 Task: Fit the drawing page.
Action: Mouse moved to (88, 73)
Screenshot: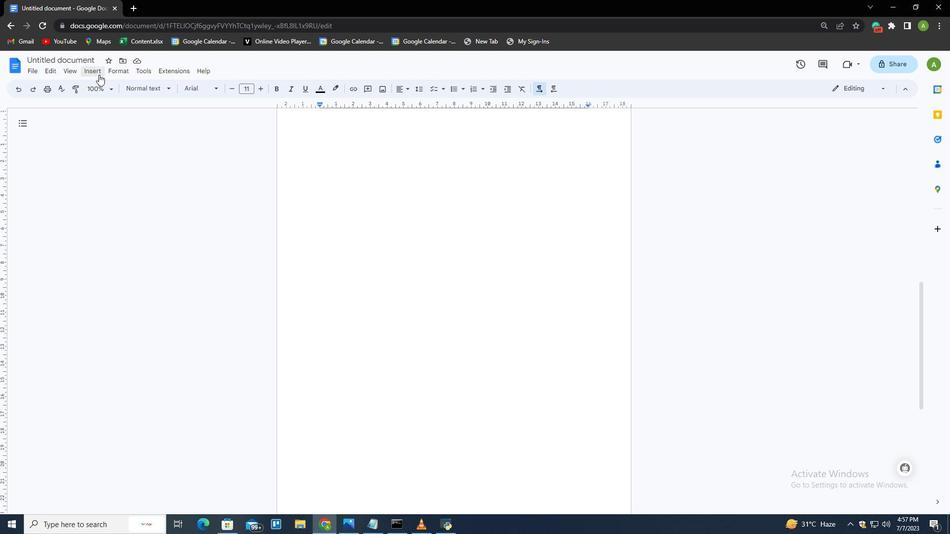 
Action: Mouse pressed left at (88, 73)
Screenshot: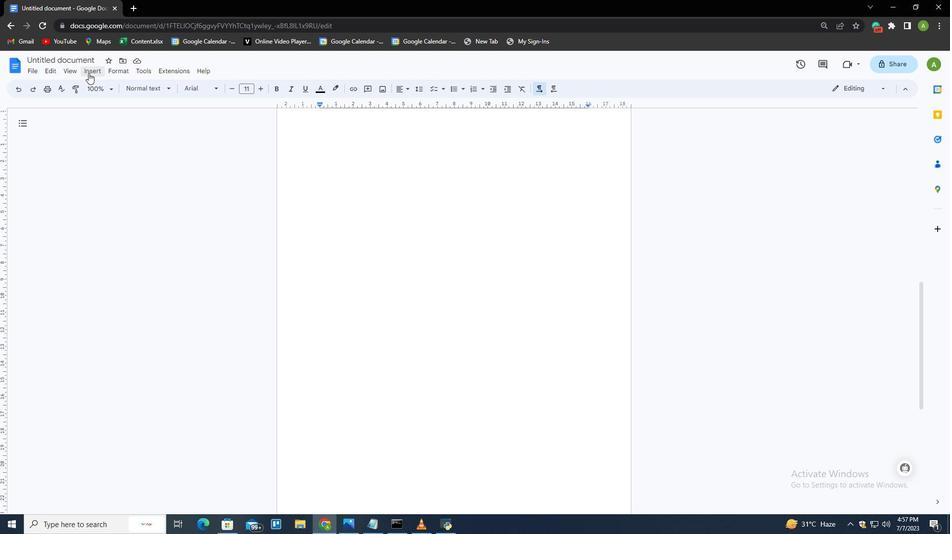
Action: Mouse moved to (114, 116)
Screenshot: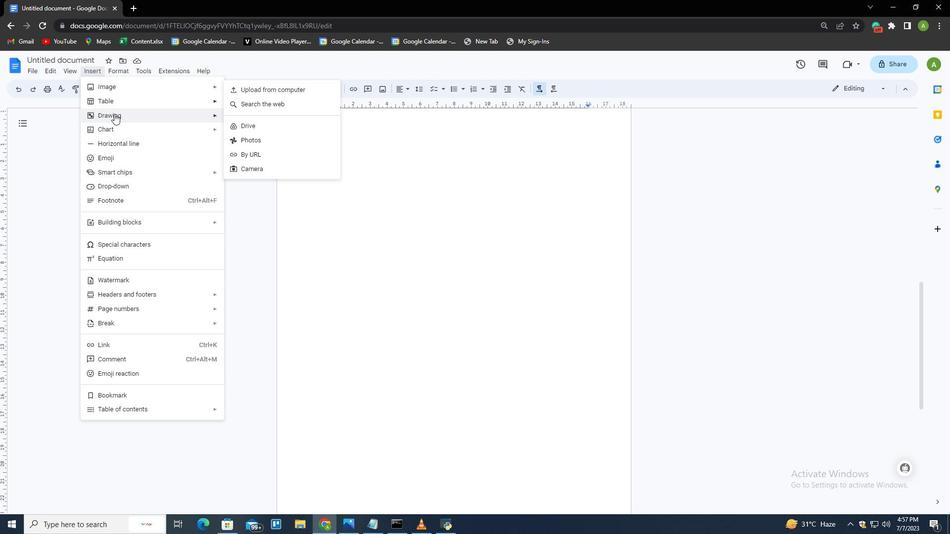 
Action: Mouse pressed left at (114, 116)
Screenshot: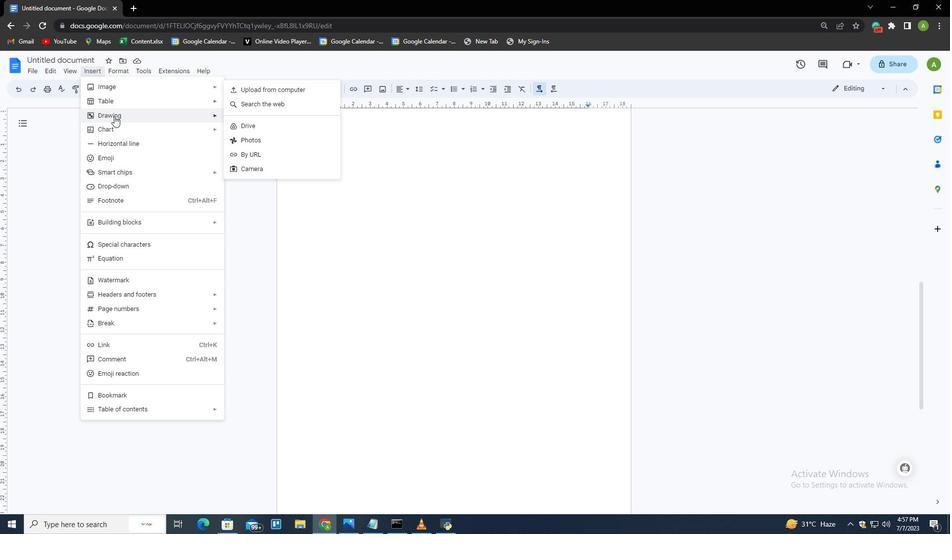 
Action: Mouse moved to (242, 120)
Screenshot: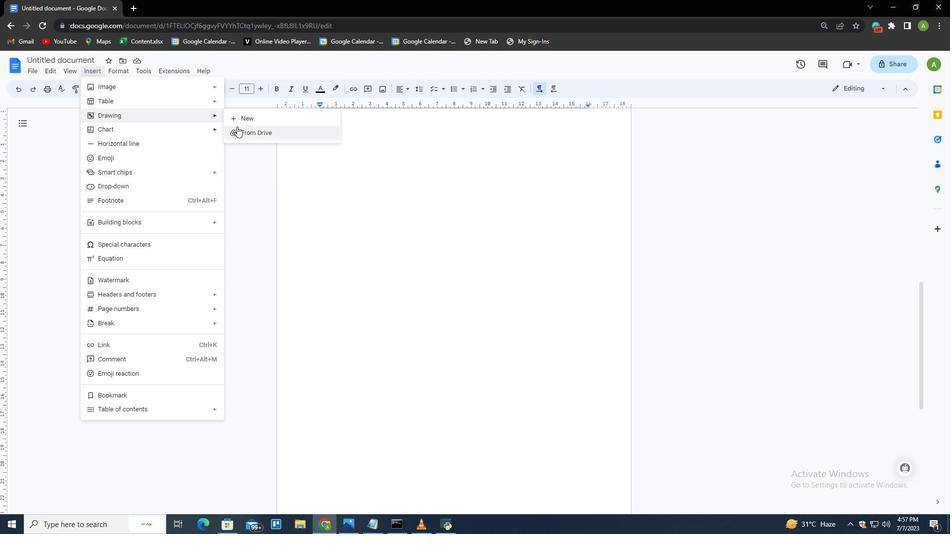 
Action: Mouse pressed left at (242, 120)
Screenshot: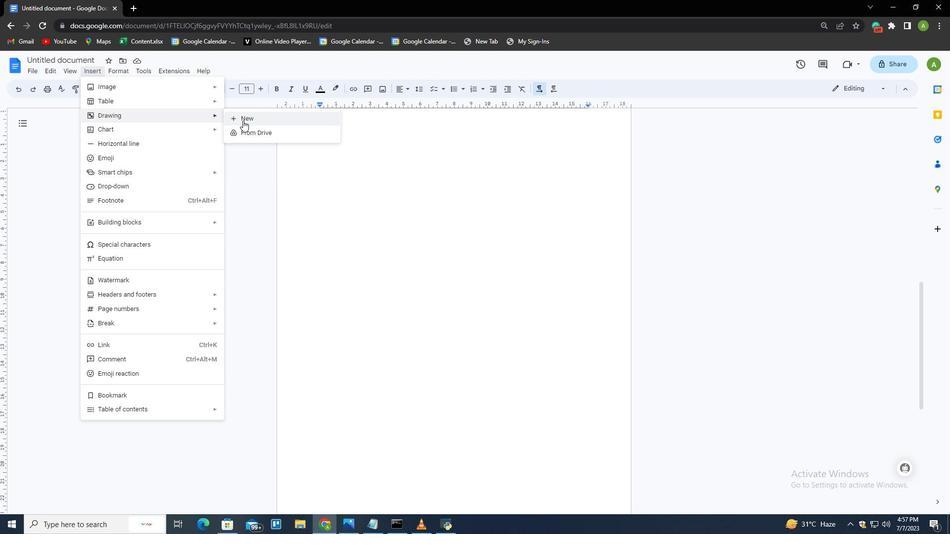 
Action: Mouse moved to (314, 110)
Screenshot: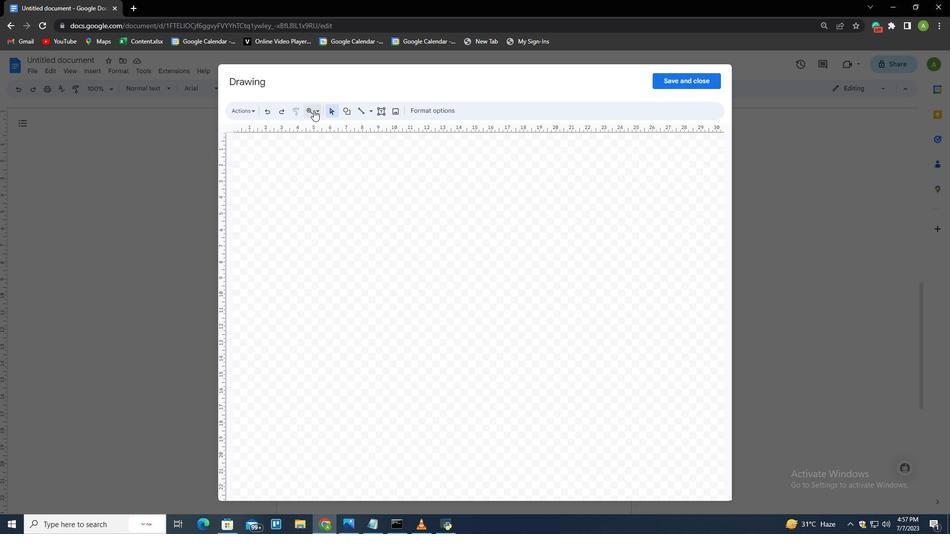 
Action: Mouse pressed left at (314, 110)
Screenshot: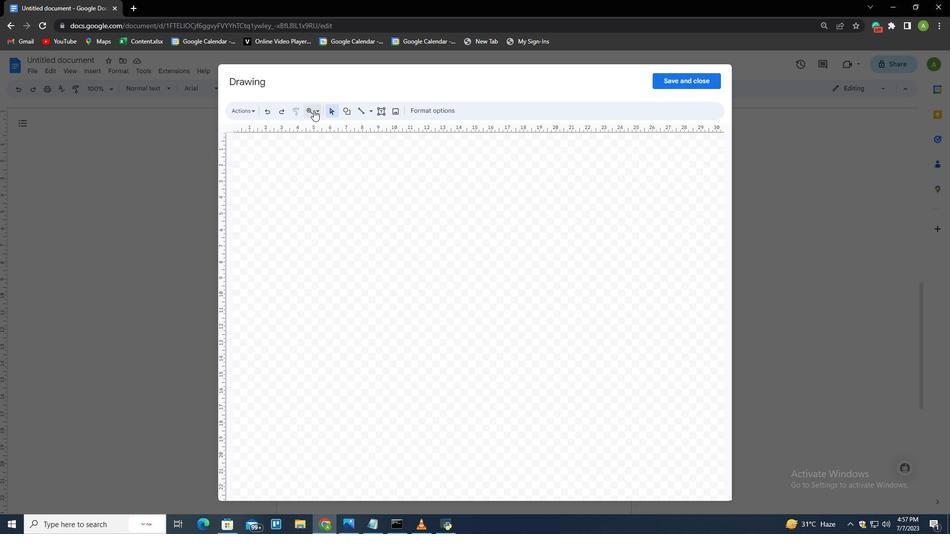 
Action: Mouse moved to (343, 203)
Screenshot: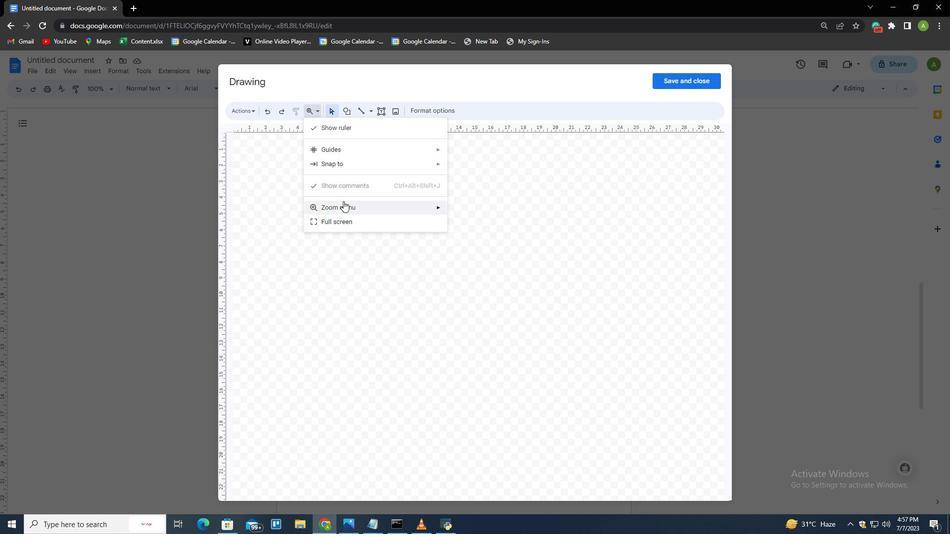 
Action: Mouse pressed left at (343, 203)
Screenshot: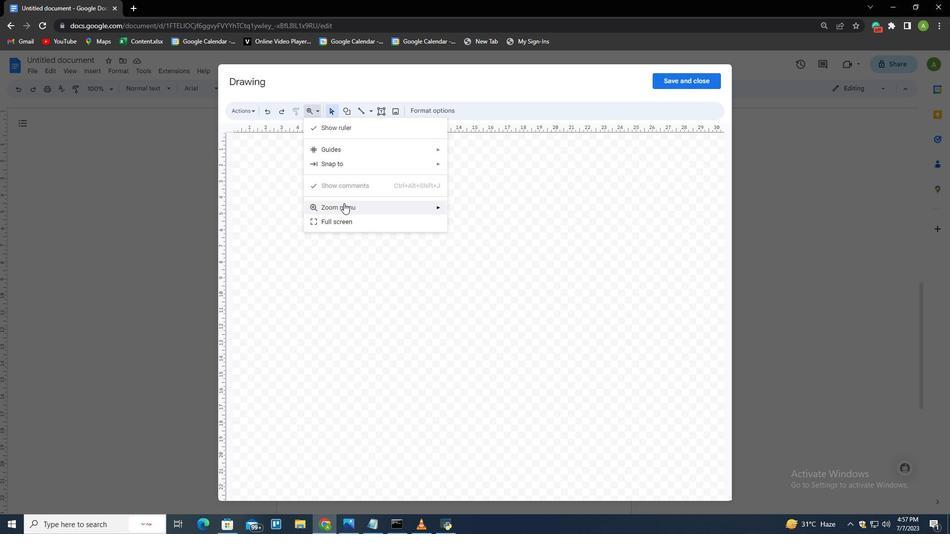 
Action: Mouse moved to (460, 211)
Screenshot: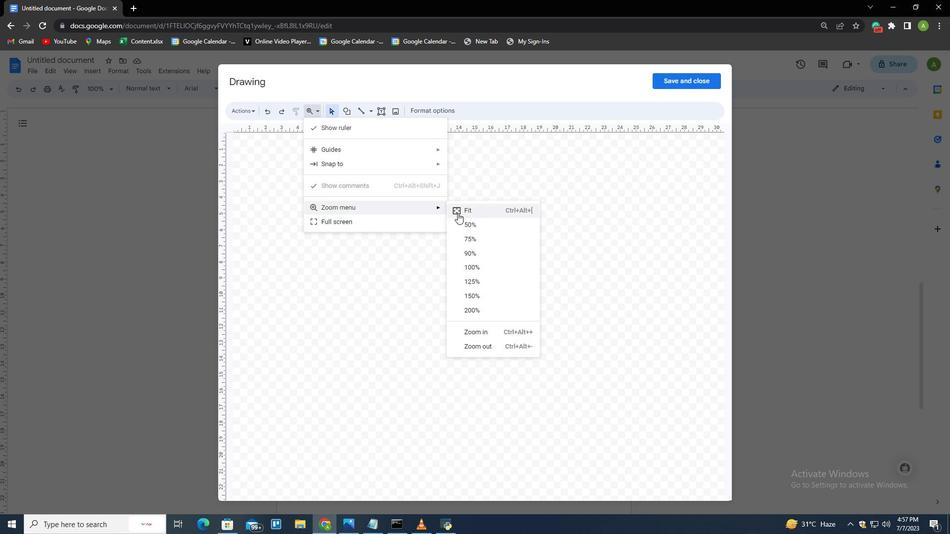 
Action: Mouse pressed left at (460, 211)
Screenshot: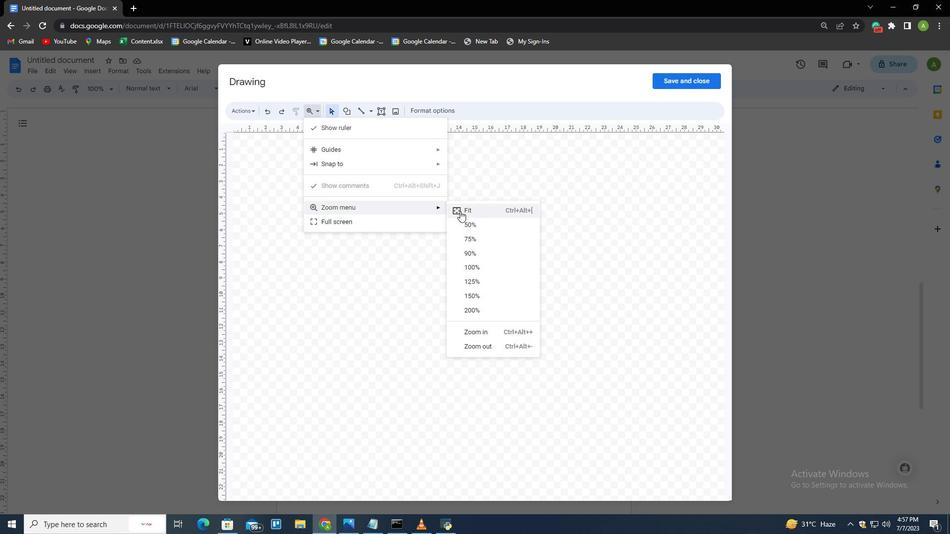 
